 Task: Create a section Agile Assemblers and in the section, add a milestone Internet of Things Integration in the project AgileCircle
Action: Mouse moved to (62, 264)
Screenshot: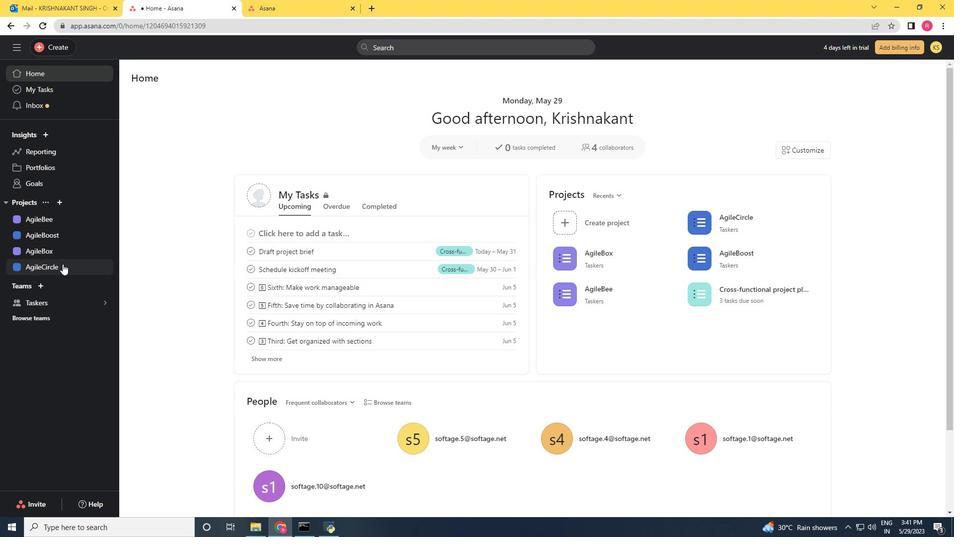 
Action: Mouse pressed left at (62, 264)
Screenshot: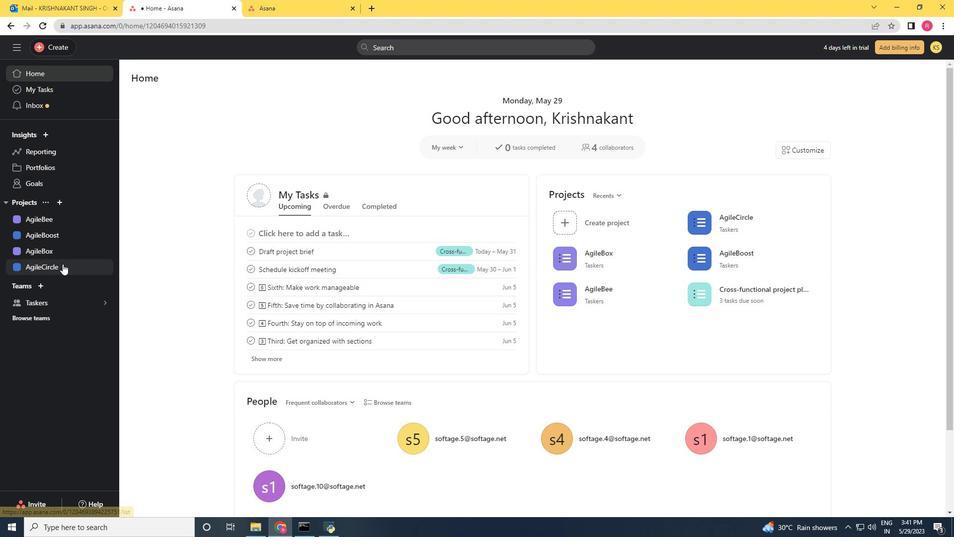 
Action: Mouse moved to (152, 335)
Screenshot: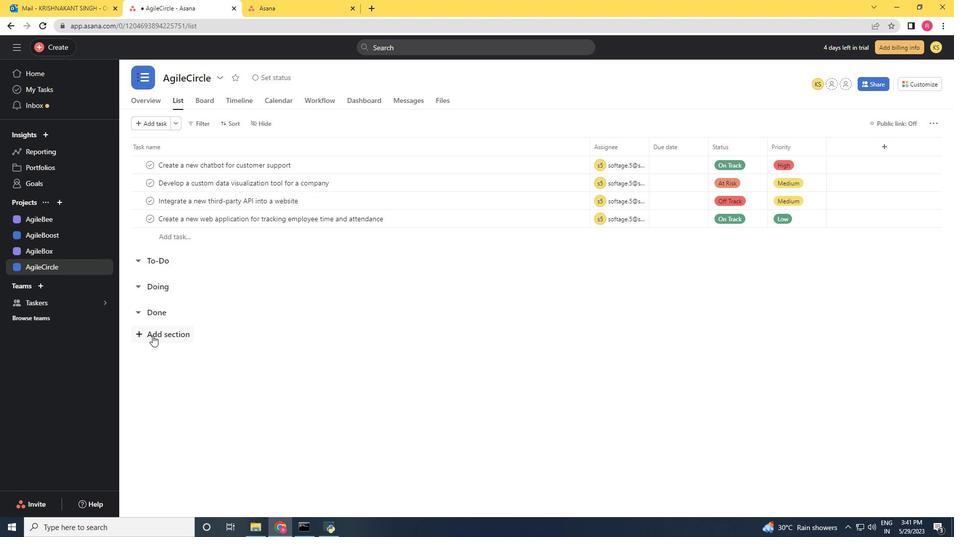 
Action: Mouse pressed left at (152, 335)
Screenshot: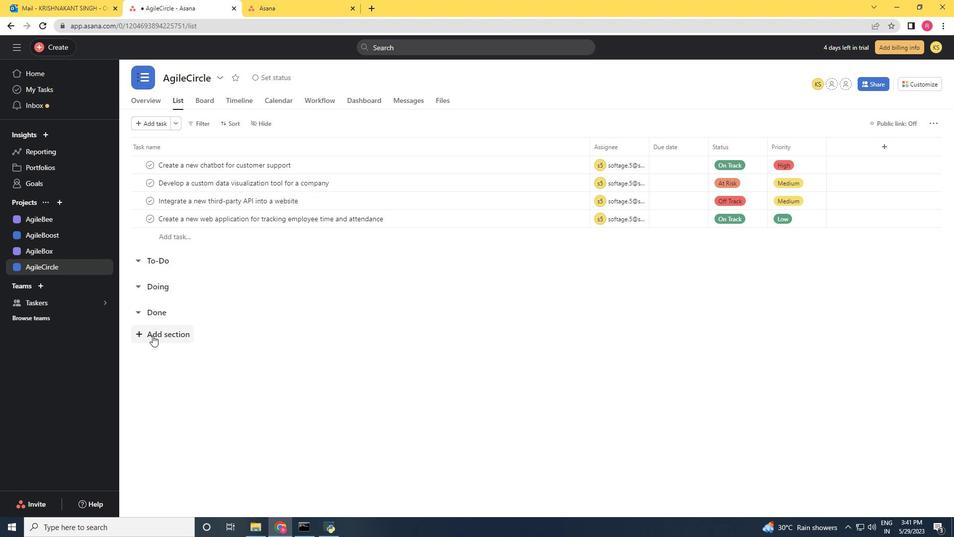 
Action: Mouse moved to (264, 354)
Screenshot: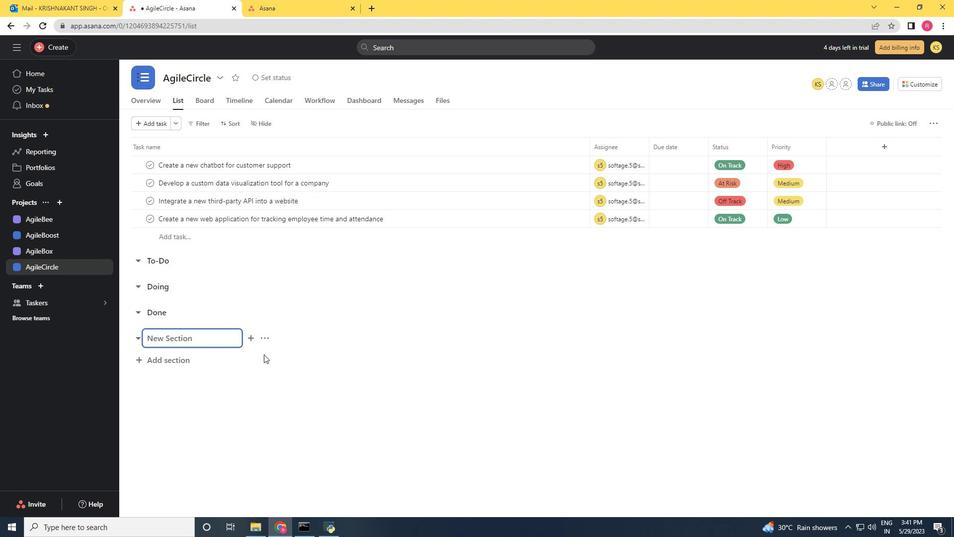 
Action: Key pressed <Key.shift><Key.shift><Key.shift><Key.shift>Agile<Key.space><Key.shift>Assemblers<Key.enter><Key.shift><Key.shift><Key.shift><Key.shift>Internet<Key.space>of<Key.space><Key.shift>Thin<Key.backspace>mgs<Key.space><Key.backspace><Key.backspace><Key.backspace><Key.backspace>ngs<Key.space><Key.space><Key.shift>Integratio<Key.space><Key.backspace>m<Key.backspace>n<Key.space>
Screenshot: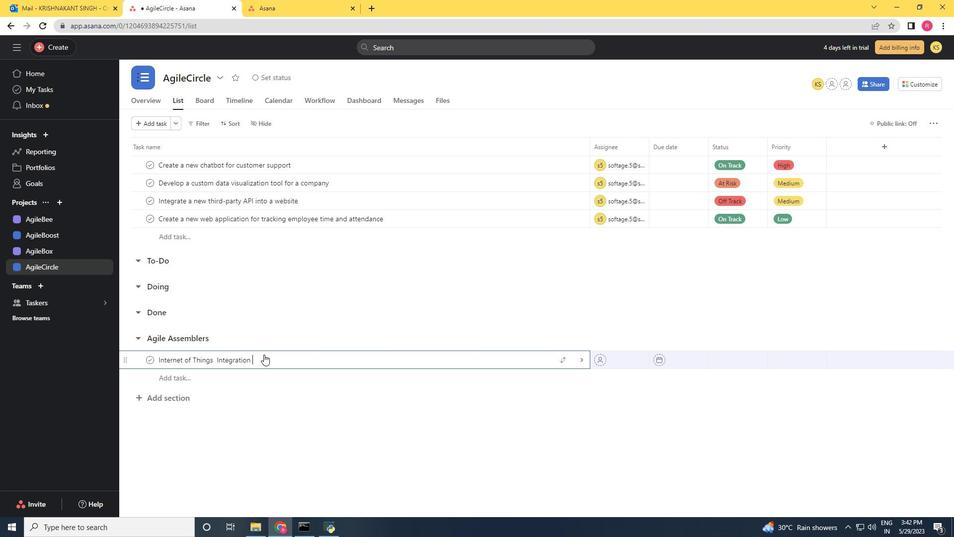 
Action: Mouse moved to (348, 360)
Screenshot: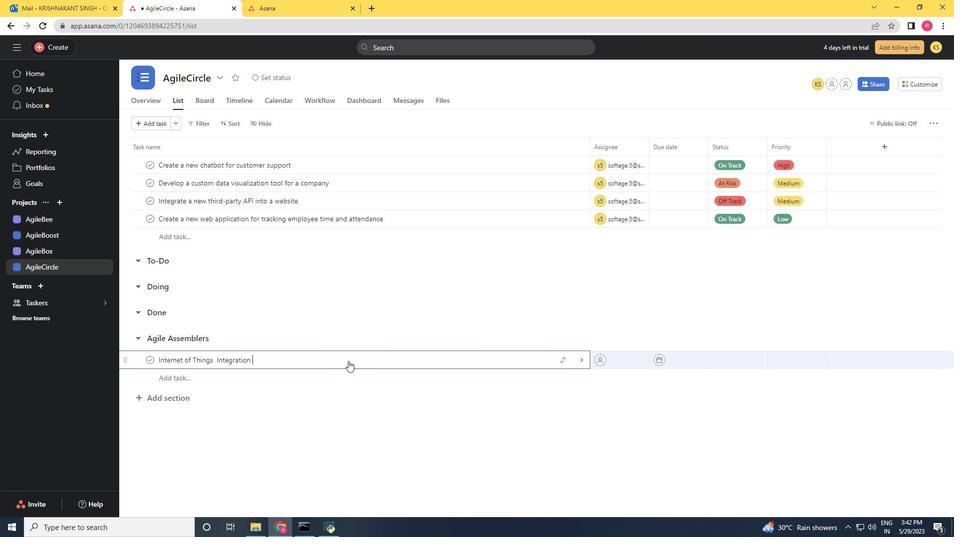 
Action: Mouse pressed right at (348, 360)
Screenshot: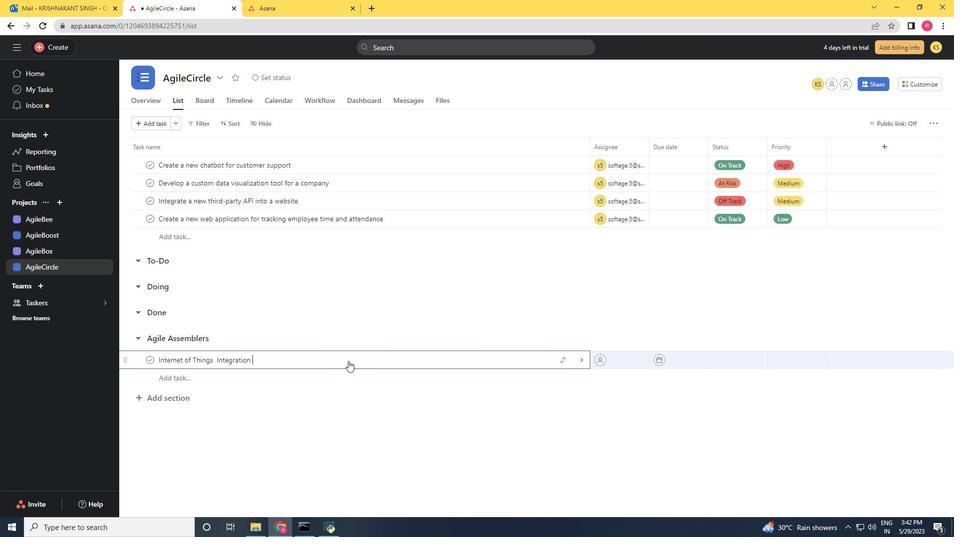 
Action: Mouse moved to (374, 308)
Screenshot: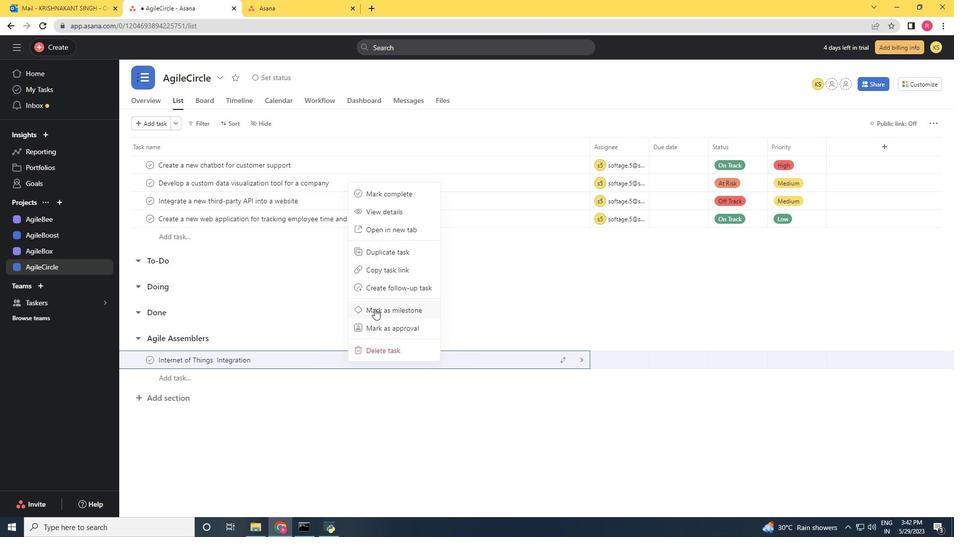 
Action: Mouse pressed left at (374, 308)
Screenshot: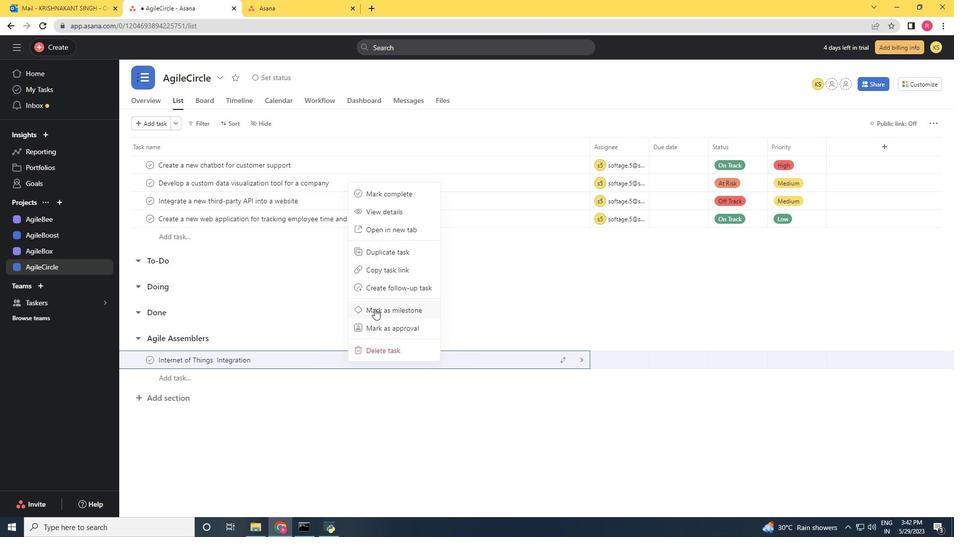 
Action: Mouse moved to (362, 316)
Screenshot: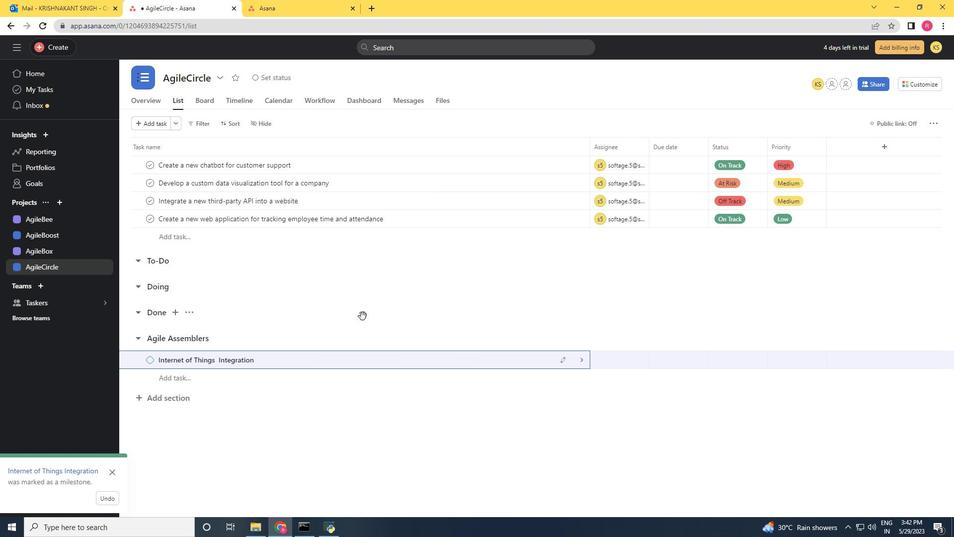 
